 Task: Search one way flight ticket for 3 adults in first from Panama City: Northwest Florida Beaches International Airport to Greensboro: Piedmont Triad International Airport on 5-1-2023. Choice of flights is Westjet. Number of bags: 1 carry on bag. Price is upto 100000. Outbound departure time preference is 11:00.
Action: Mouse moved to (164, 144)
Screenshot: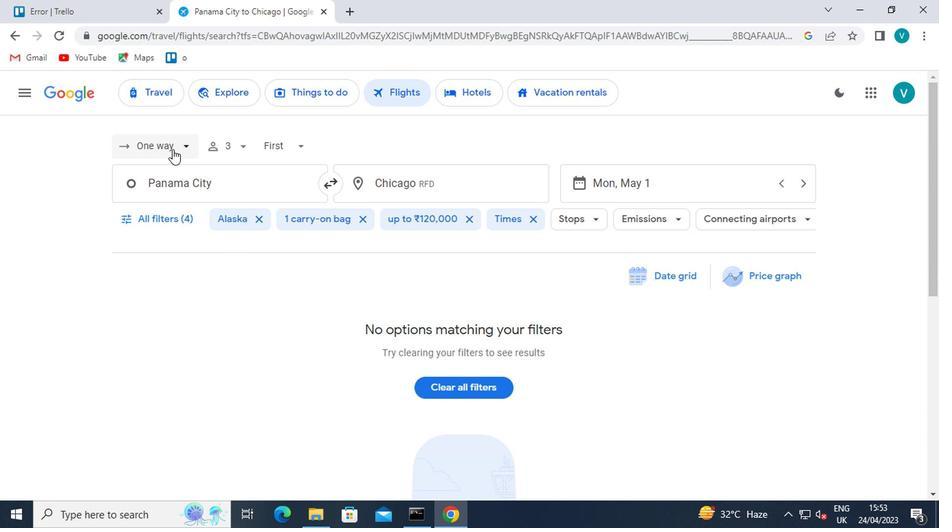 
Action: Mouse pressed left at (164, 144)
Screenshot: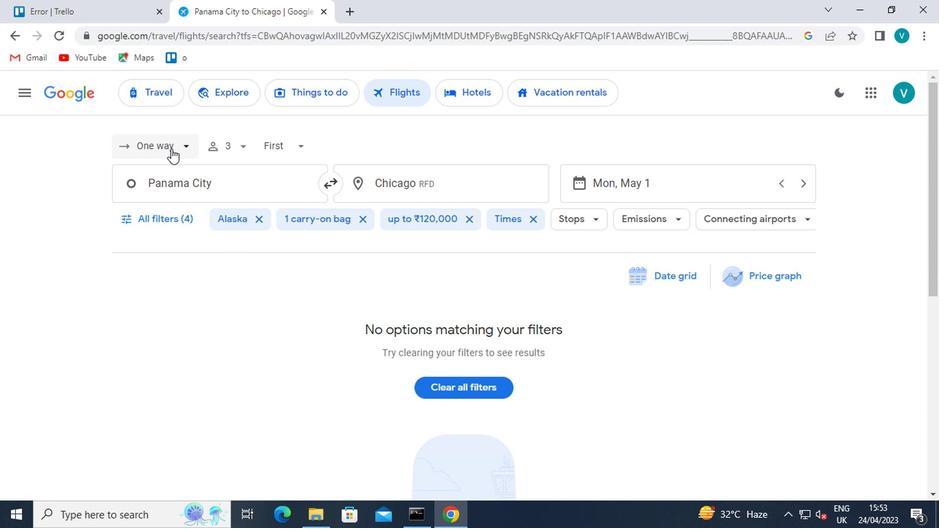 
Action: Mouse moved to (180, 206)
Screenshot: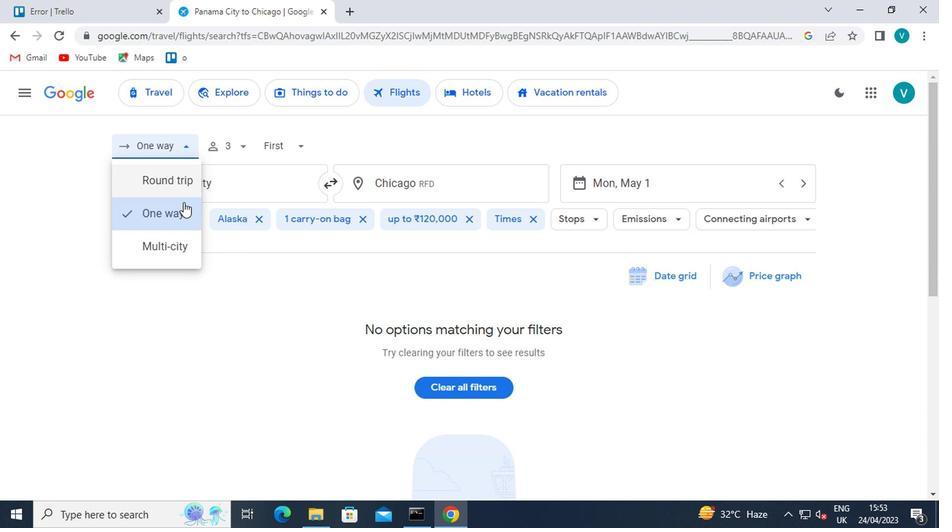 
Action: Mouse pressed left at (180, 206)
Screenshot: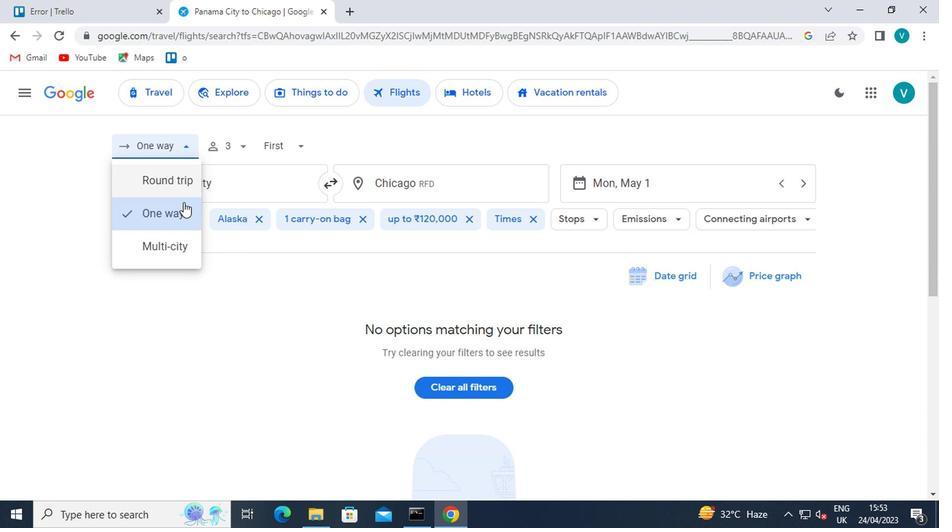 
Action: Mouse moved to (245, 148)
Screenshot: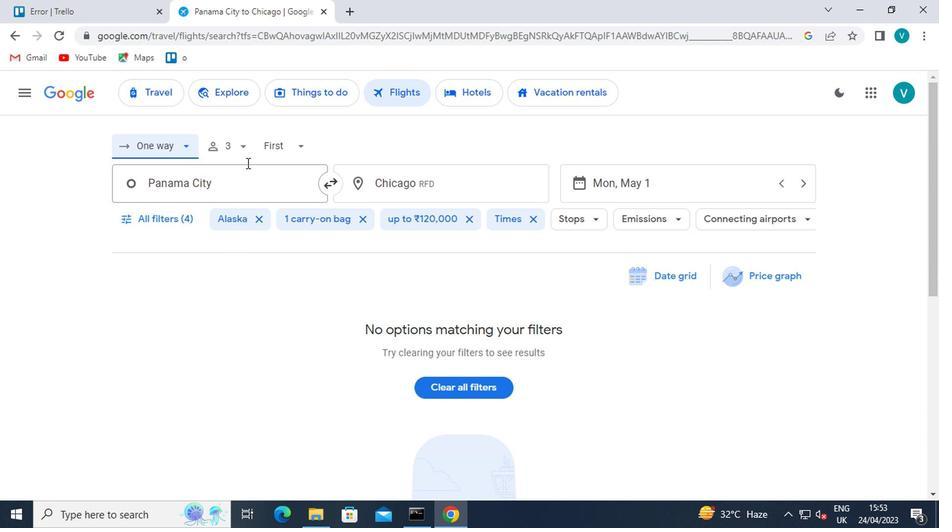 
Action: Mouse pressed left at (245, 148)
Screenshot: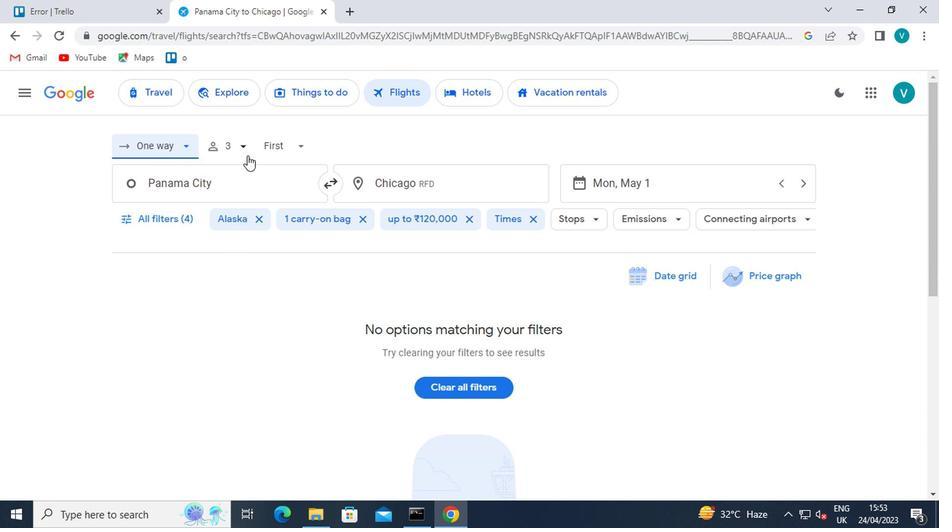 
Action: Mouse moved to (306, 147)
Screenshot: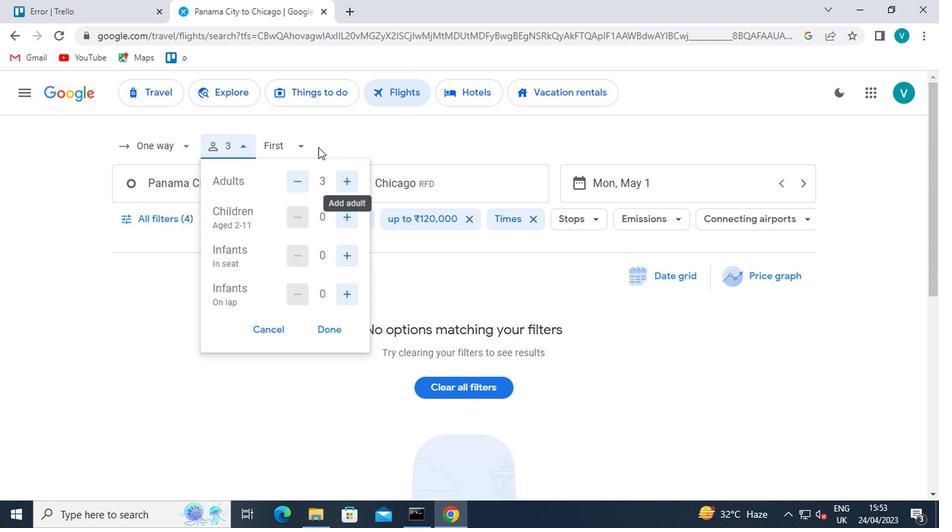 
Action: Mouse pressed left at (306, 147)
Screenshot: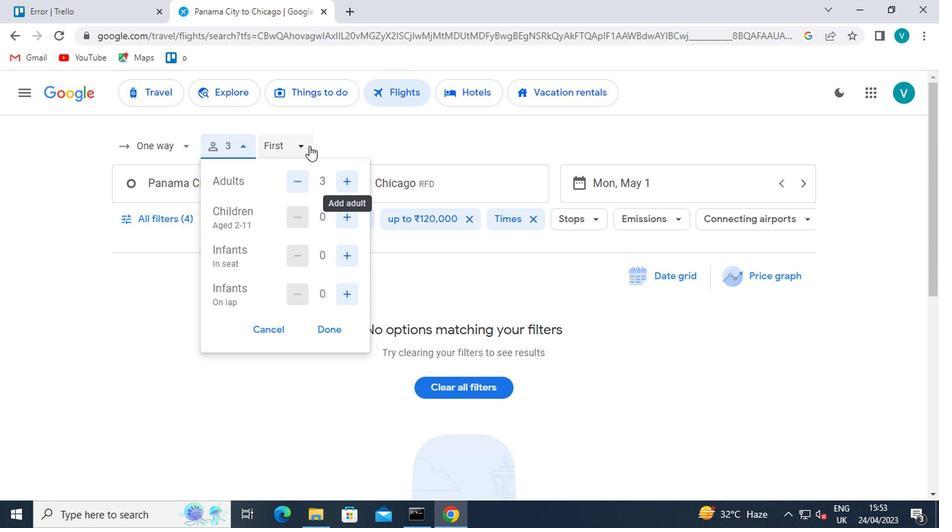 
Action: Mouse moved to (311, 282)
Screenshot: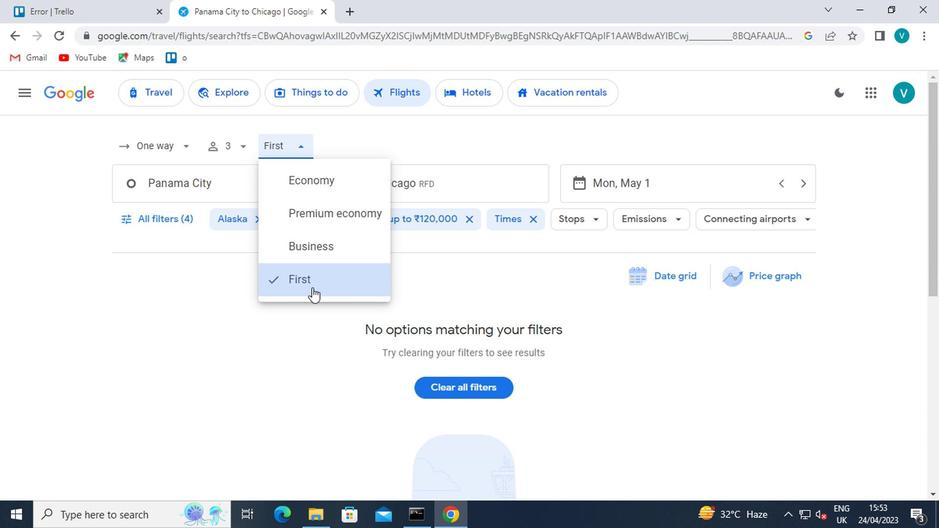 
Action: Mouse pressed left at (311, 282)
Screenshot: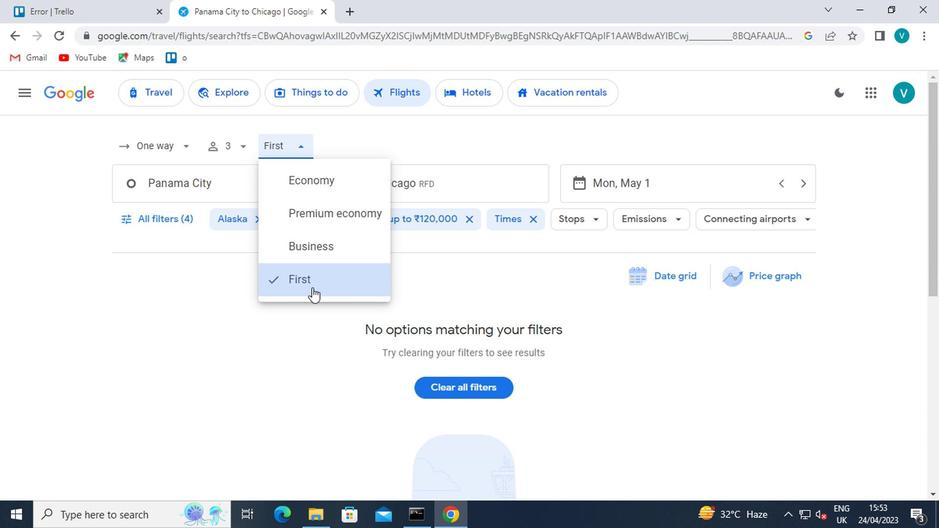 
Action: Mouse moved to (261, 194)
Screenshot: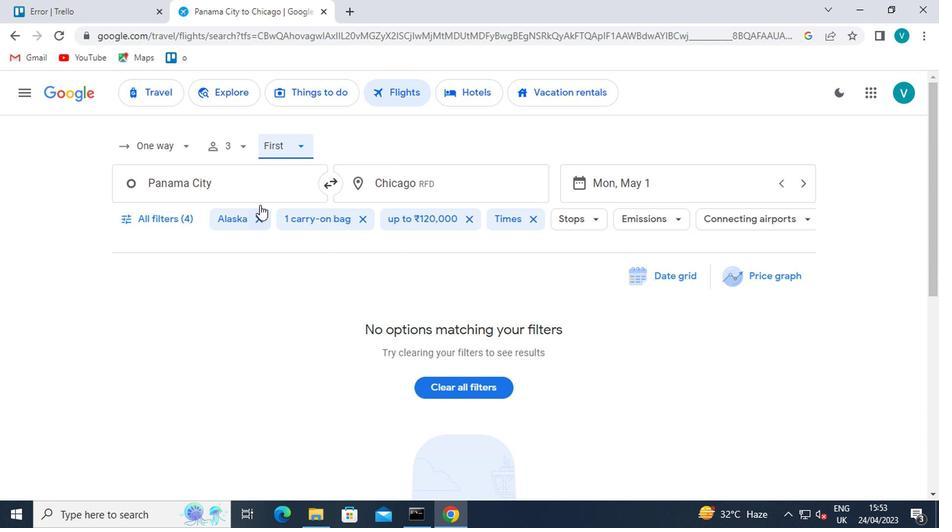 
Action: Mouse pressed left at (261, 194)
Screenshot: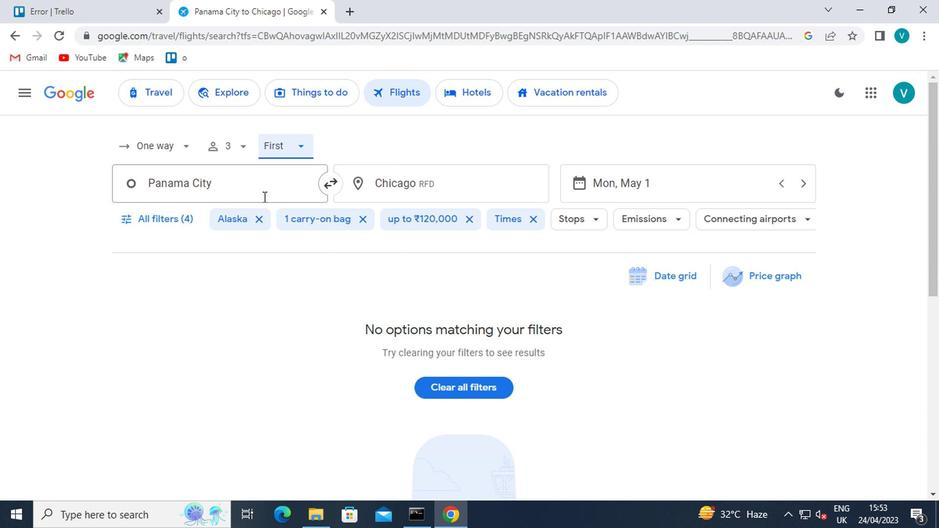 
Action: Key pressed <Key.enter>
Screenshot: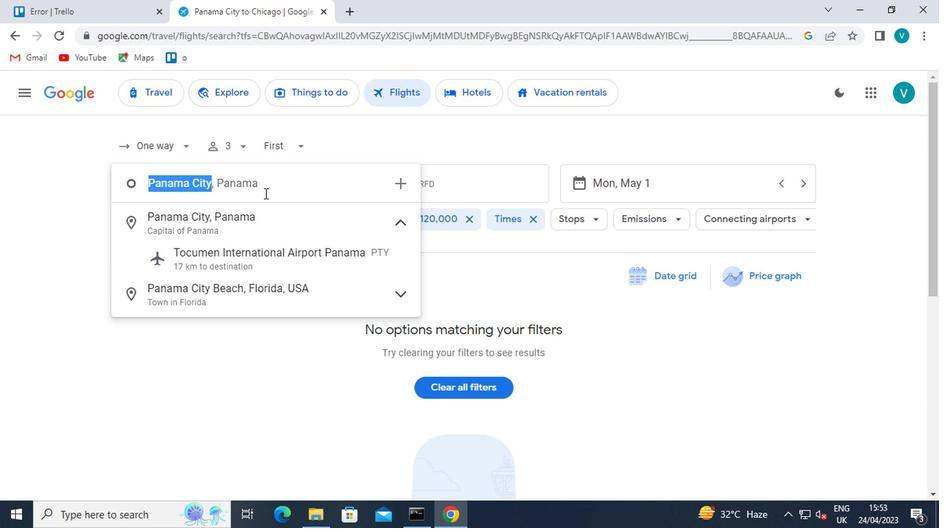 
Action: Mouse moved to (491, 200)
Screenshot: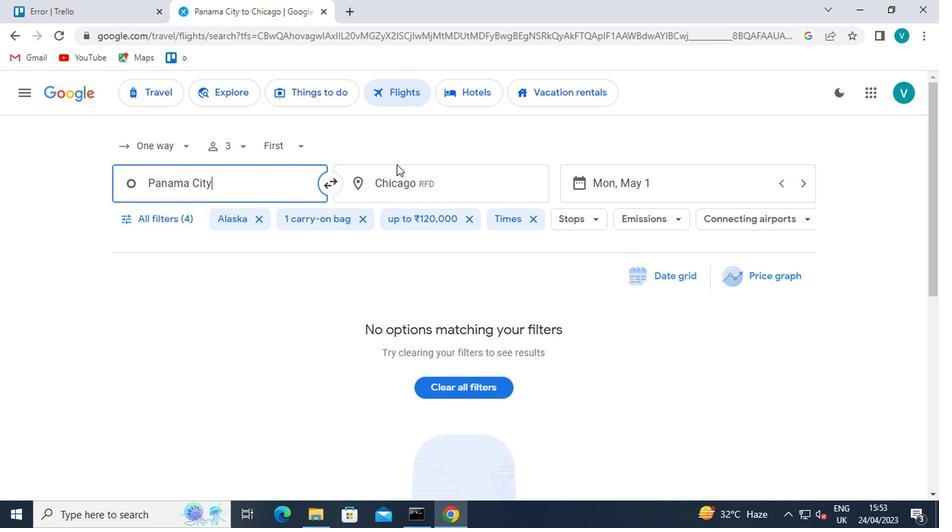 
Action: Mouse pressed left at (491, 200)
Screenshot: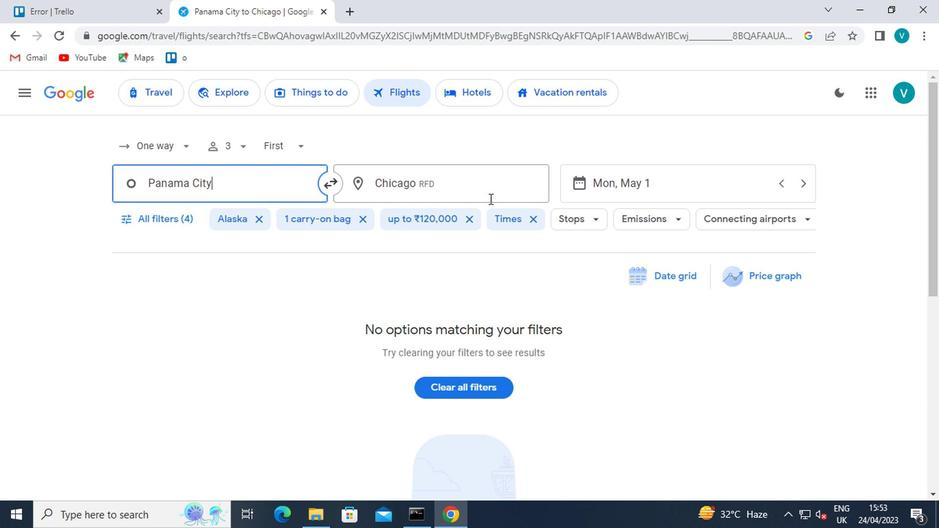 
Action: Key pressed <Key.shift>GREENSBORO
Screenshot: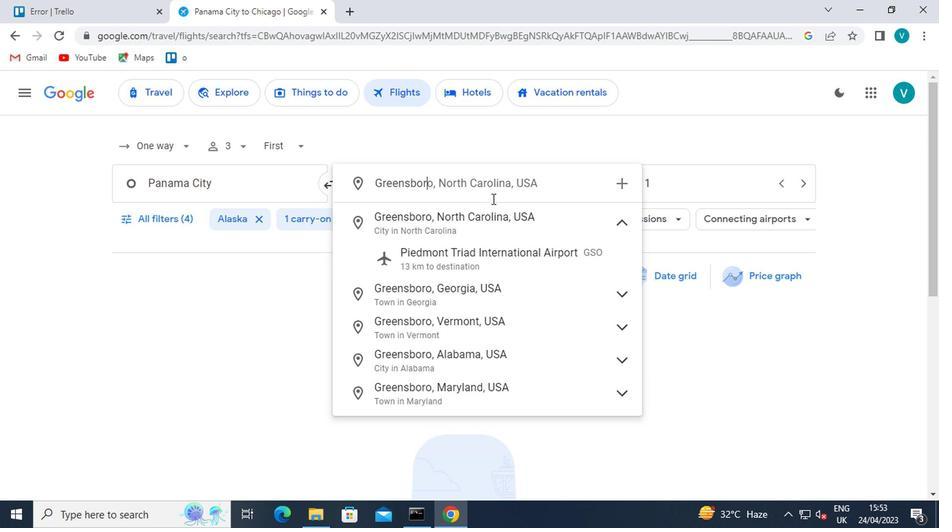 
Action: Mouse moved to (516, 267)
Screenshot: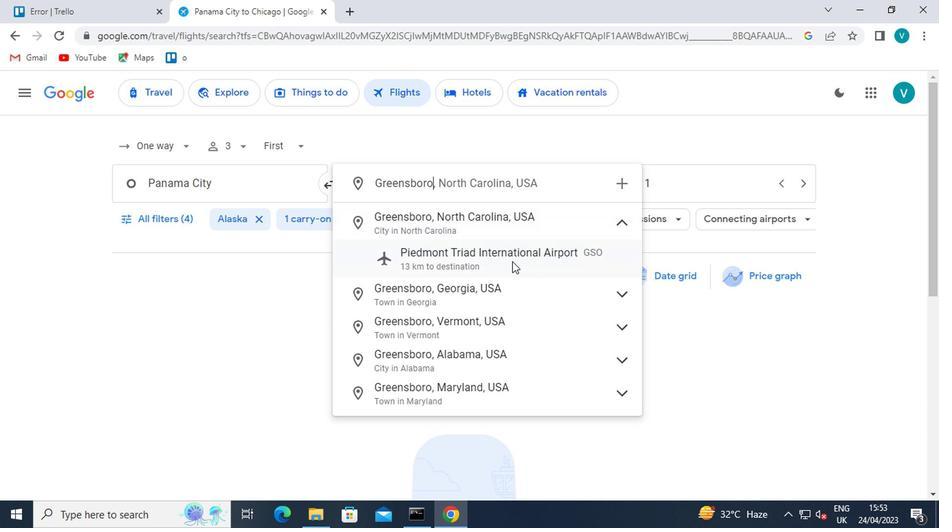 
Action: Mouse pressed left at (516, 267)
Screenshot: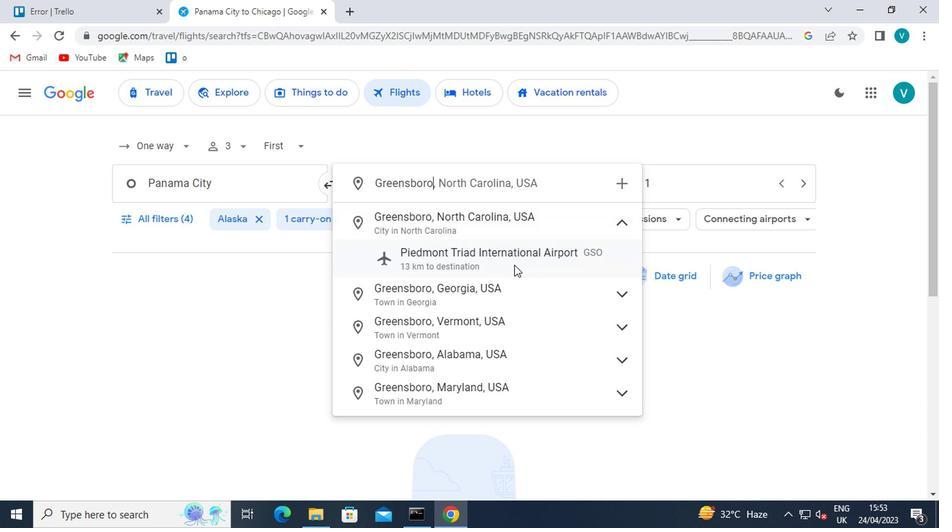 
Action: Mouse moved to (670, 186)
Screenshot: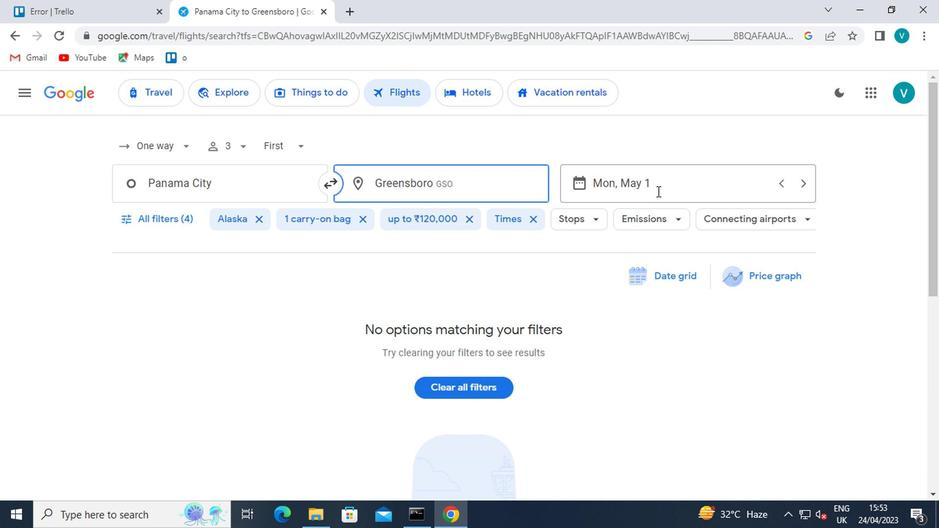 
Action: Mouse pressed left at (670, 186)
Screenshot: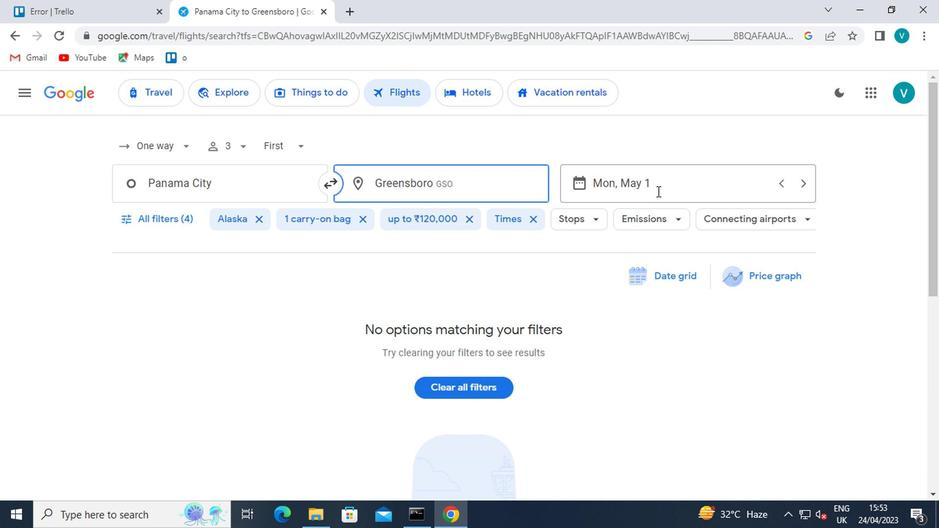 
Action: Mouse moved to (620, 263)
Screenshot: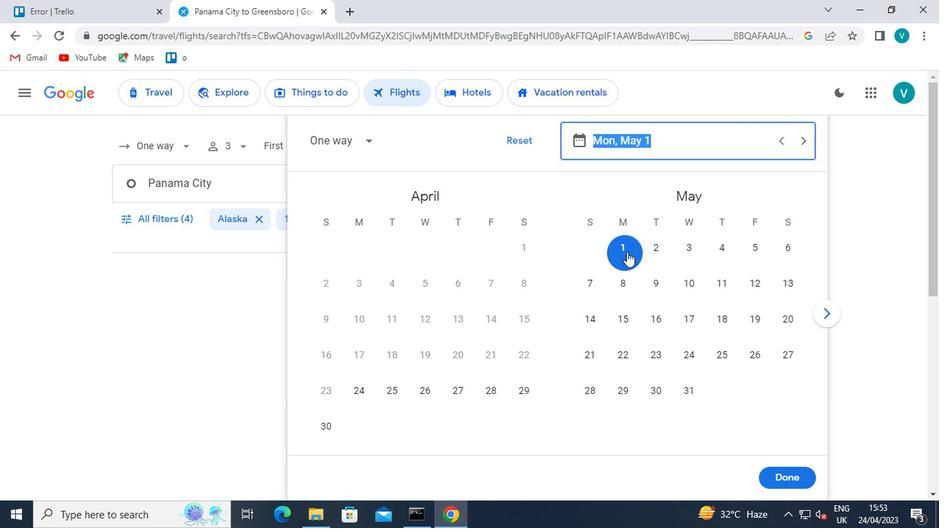 
Action: Mouse pressed left at (620, 263)
Screenshot: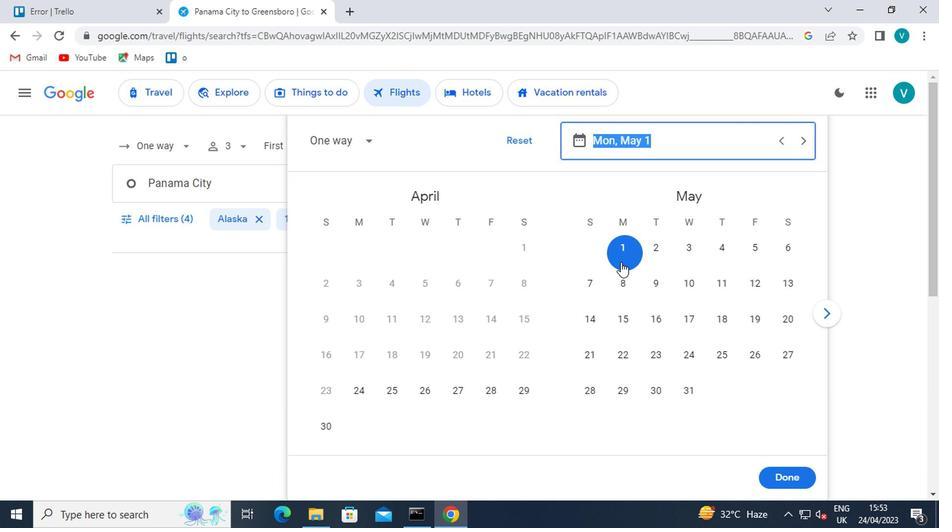
Action: Mouse moved to (781, 479)
Screenshot: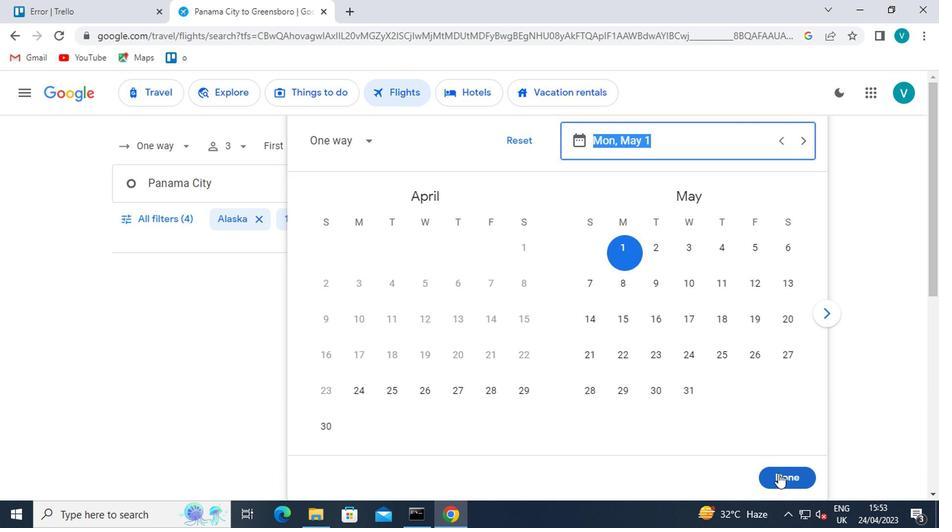 
Action: Mouse pressed left at (781, 479)
Screenshot: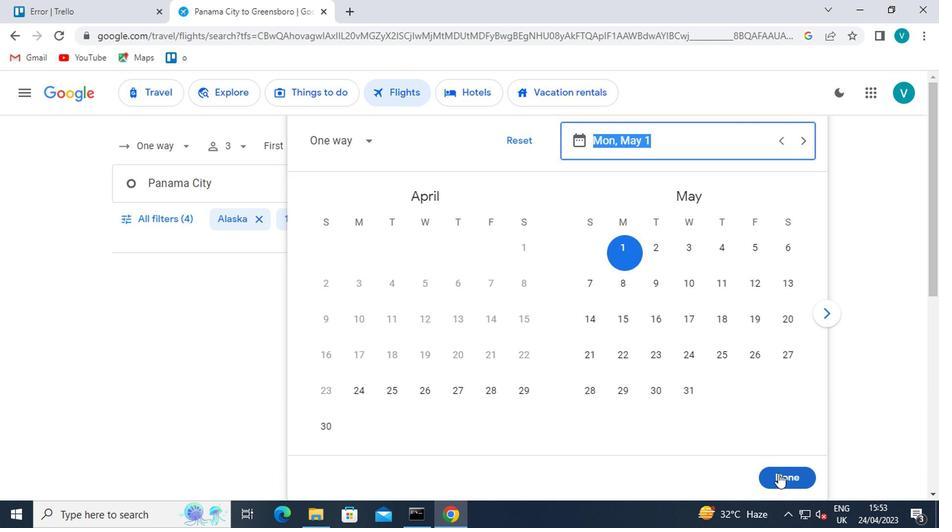 
Action: Mouse moved to (170, 220)
Screenshot: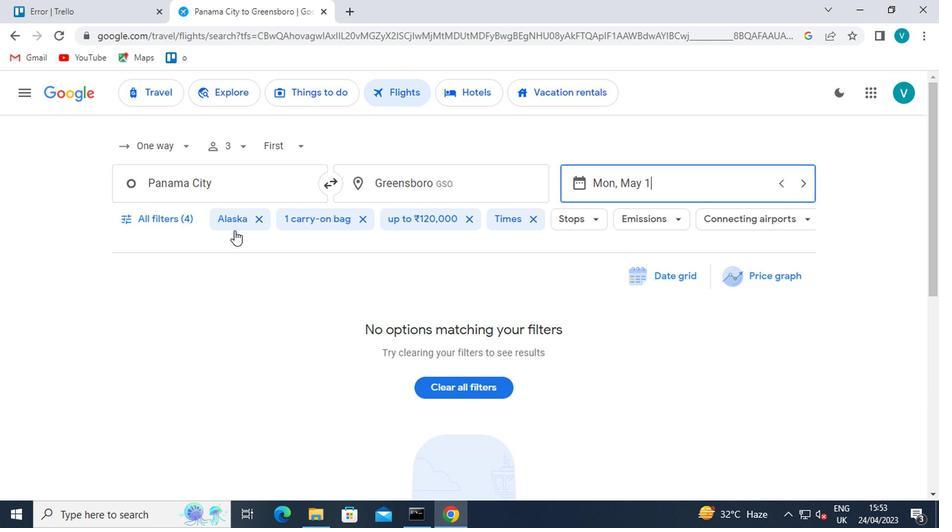 
Action: Mouse pressed left at (170, 220)
Screenshot: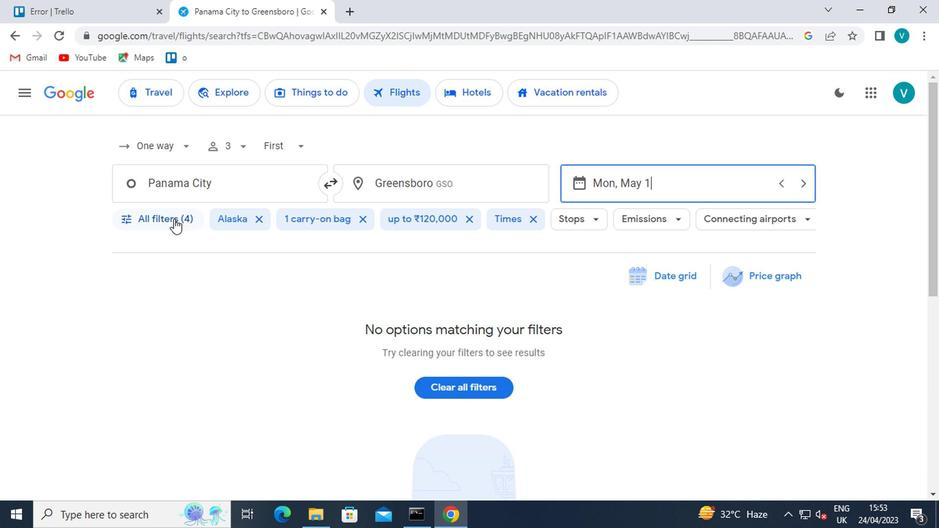 
Action: Mouse moved to (272, 306)
Screenshot: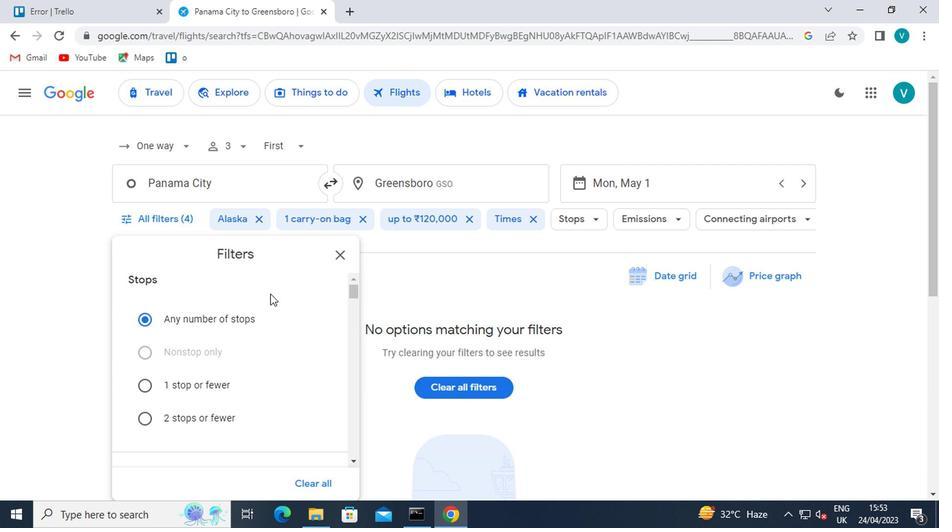 
Action: Mouse scrolled (272, 305) with delta (0, 0)
Screenshot: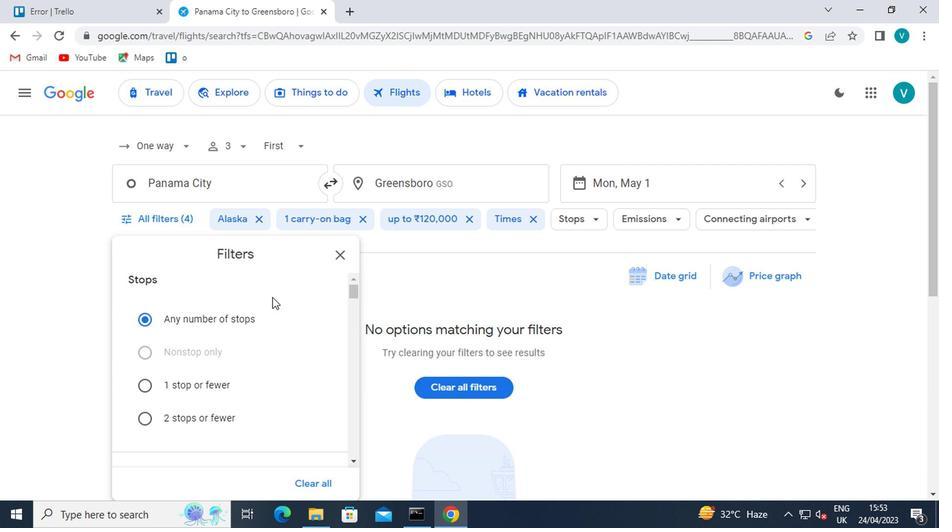 
Action: Mouse moved to (273, 308)
Screenshot: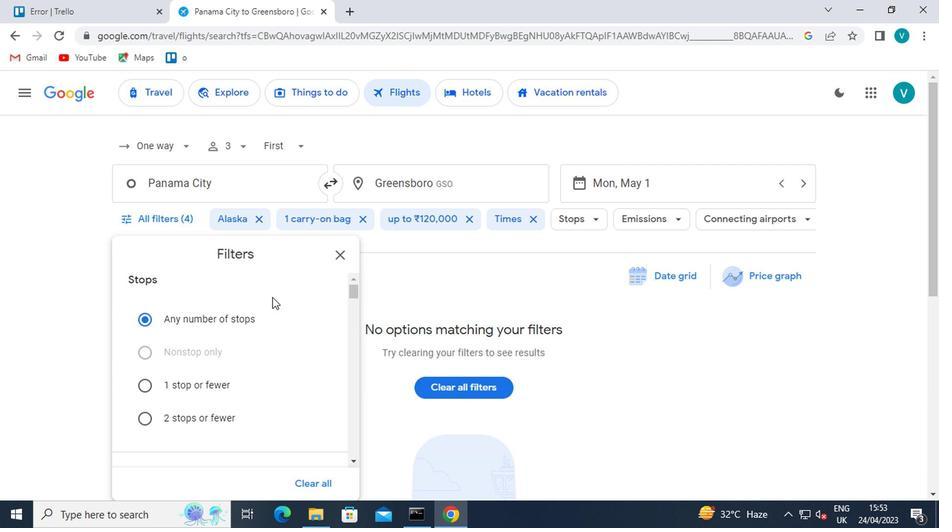 
Action: Mouse scrolled (273, 307) with delta (0, 0)
Screenshot: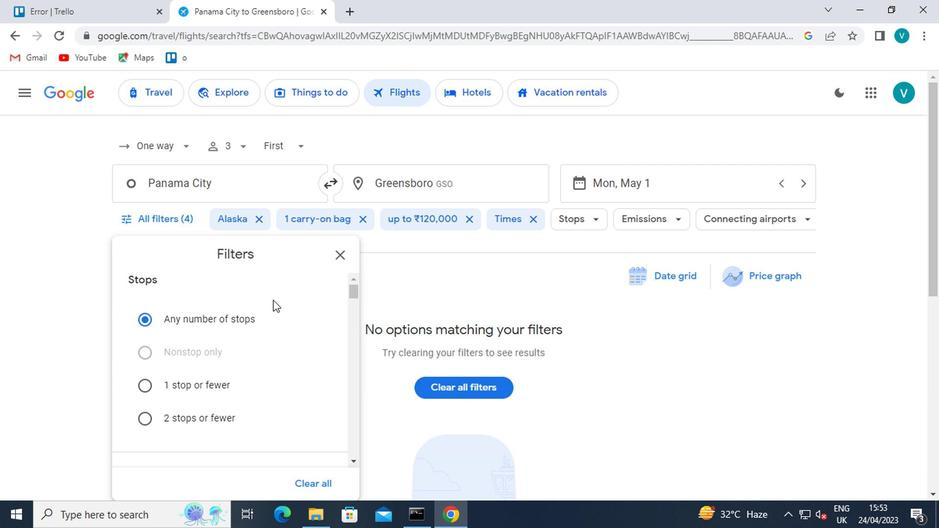 
Action: Mouse moved to (274, 308)
Screenshot: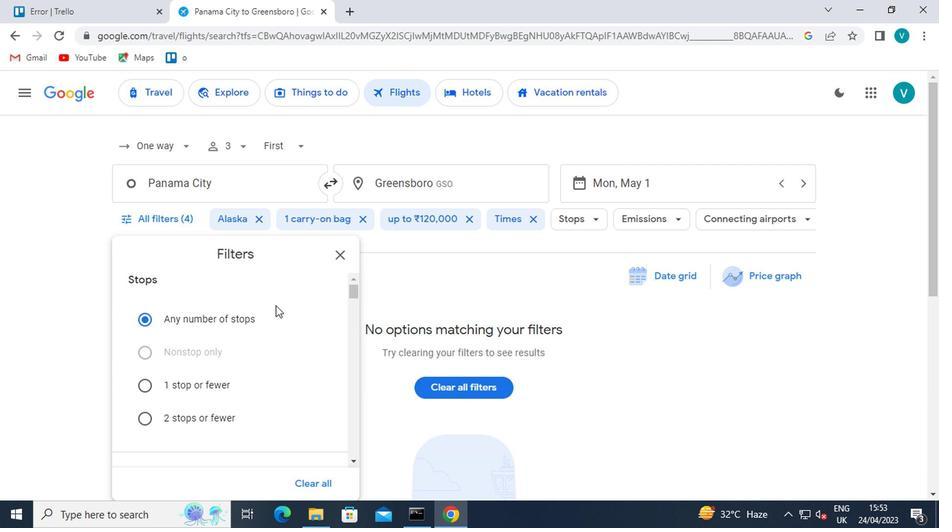 
Action: Mouse scrolled (274, 307) with delta (0, 0)
Screenshot: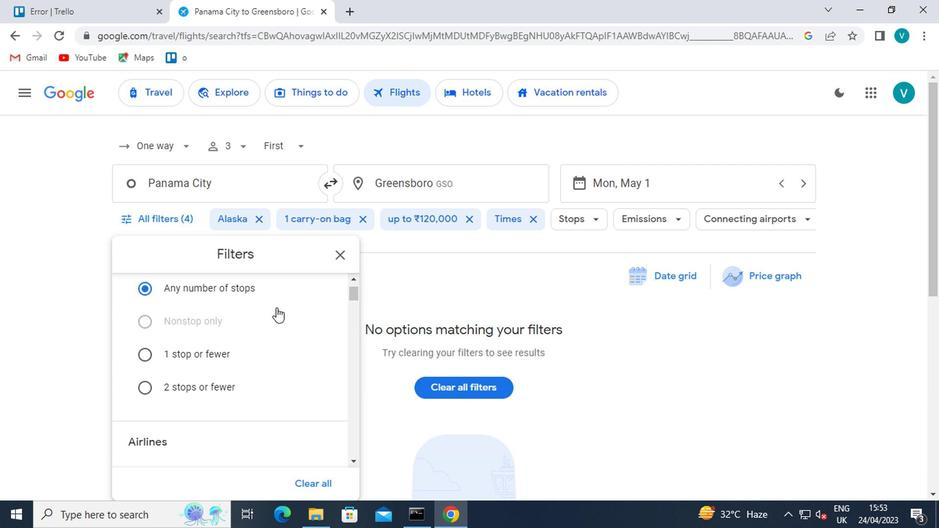 
Action: Mouse moved to (277, 309)
Screenshot: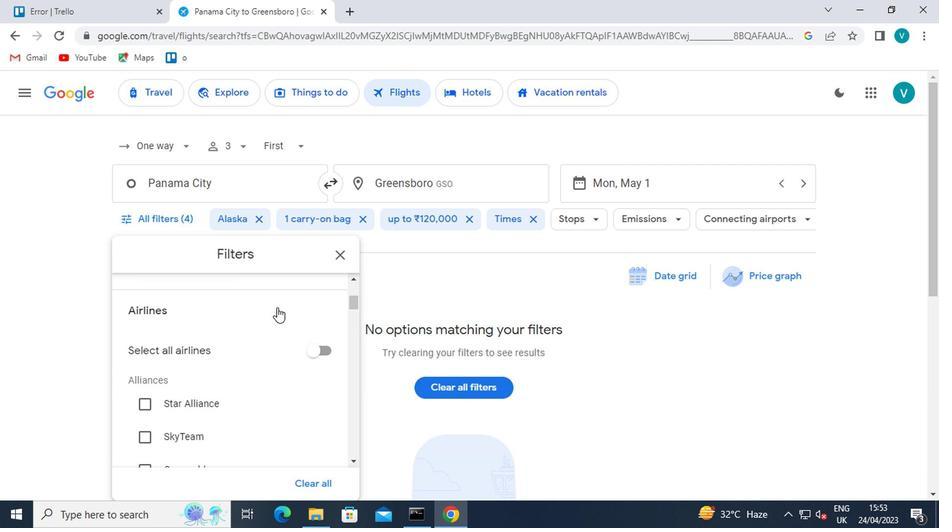 
Action: Mouse scrolled (277, 309) with delta (0, 0)
Screenshot: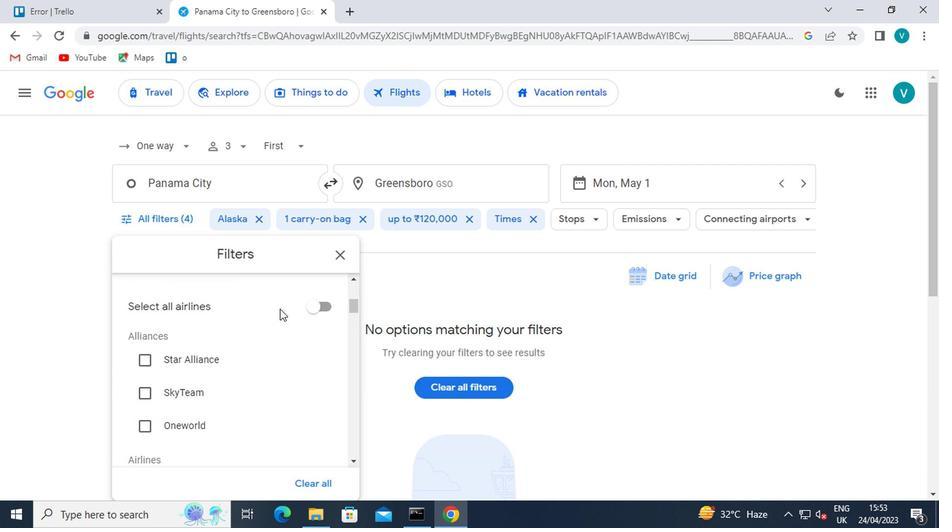 
Action: Mouse moved to (280, 312)
Screenshot: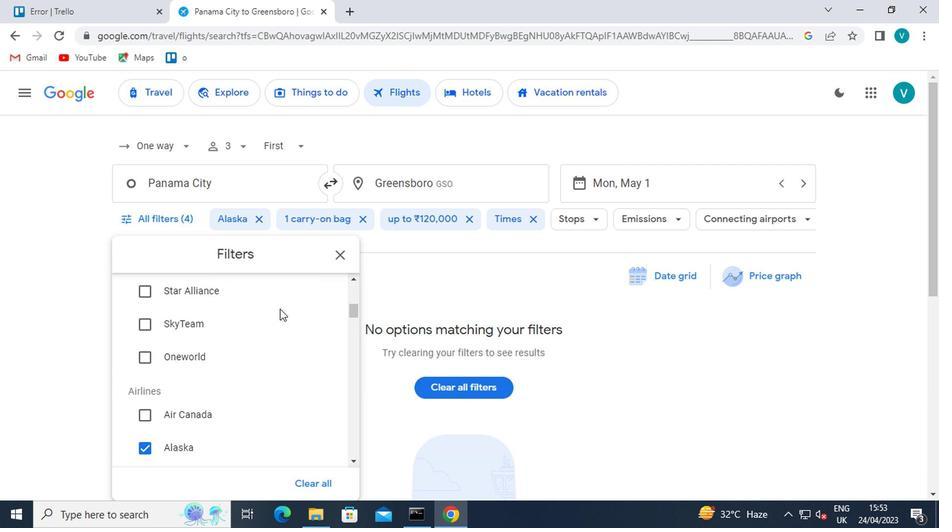 
Action: Mouse scrolled (280, 312) with delta (0, 0)
Screenshot: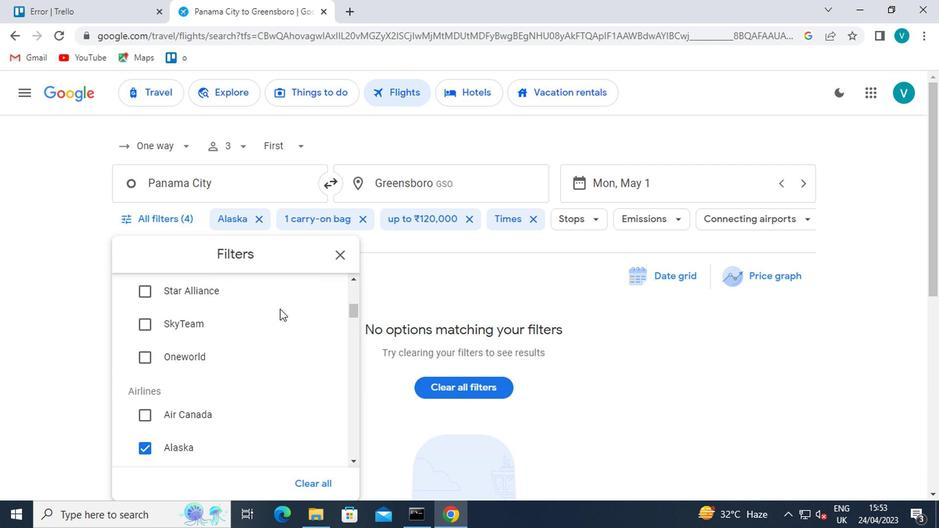 
Action: Mouse moved to (276, 319)
Screenshot: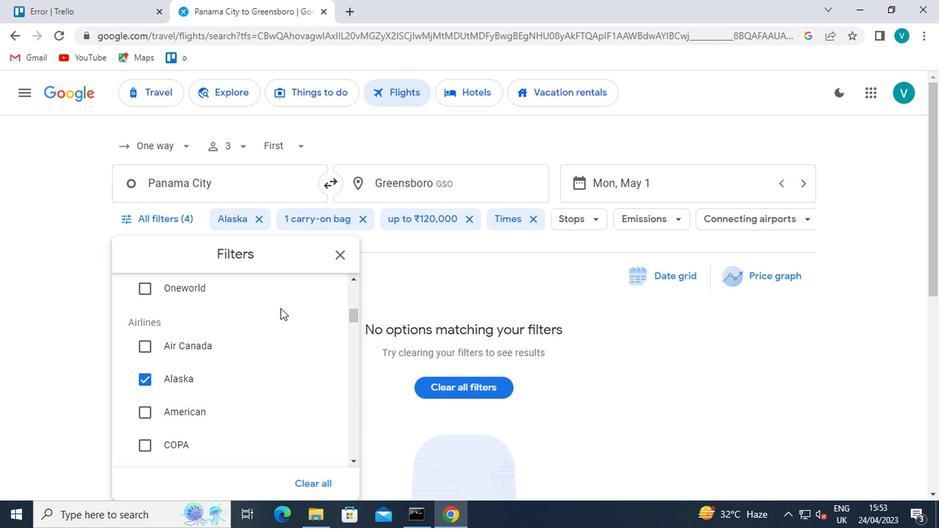 
Action: Mouse scrolled (276, 318) with delta (0, 0)
Screenshot: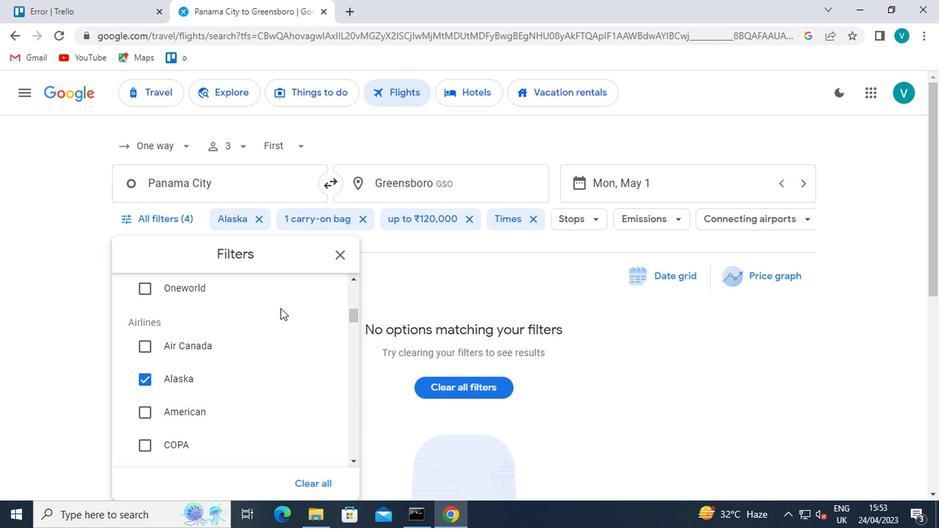 
Action: Mouse moved to (275, 321)
Screenshot: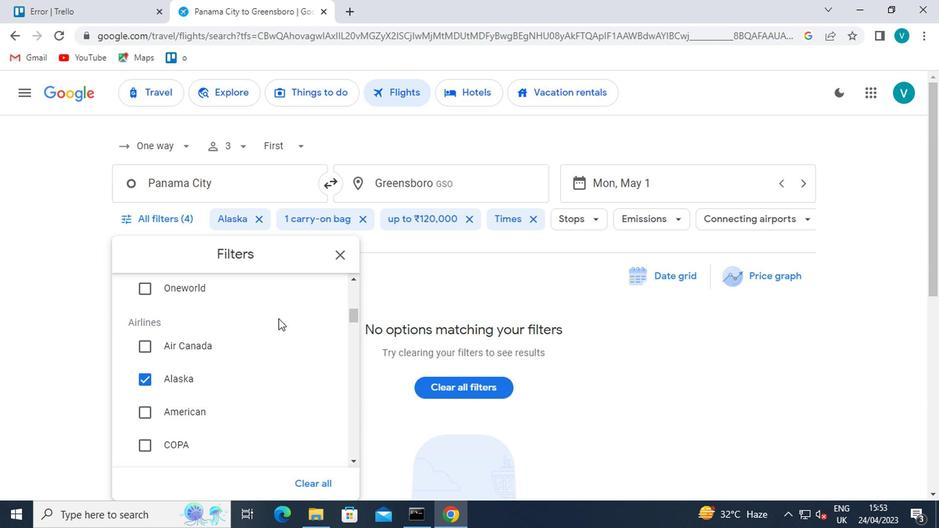 
Action: Mouse scrolled (275, 320) with delta (0, 0)
Screenshot: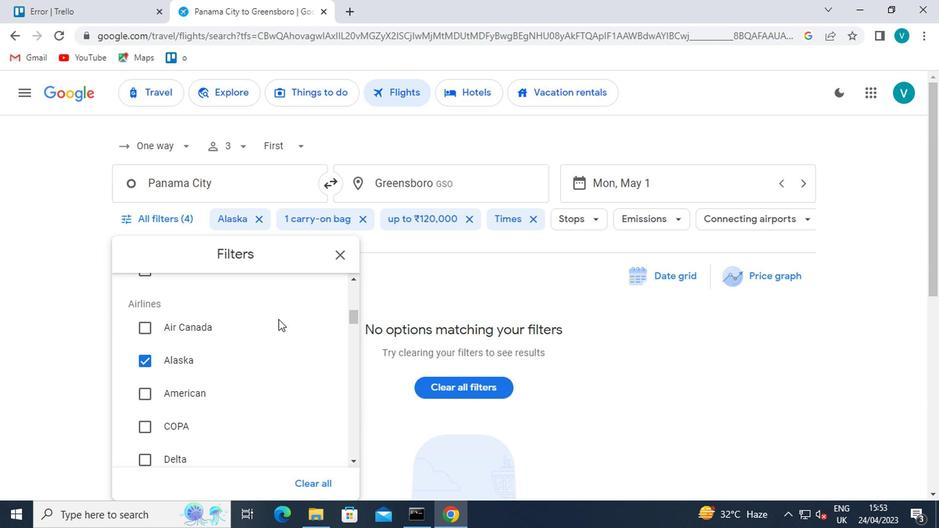 
Action: Mouse scrolled (275, 320) with delta (0, 0)
Screenshot: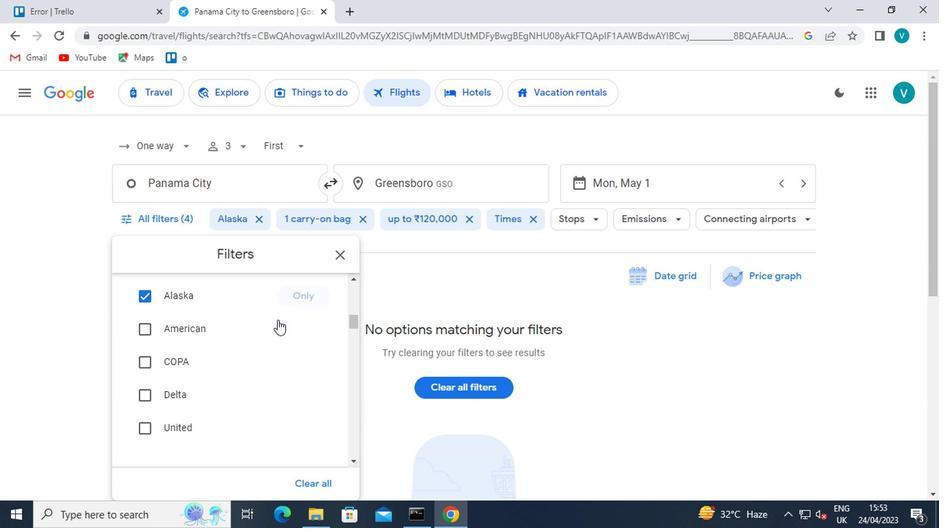 
Action: Mouse moved to (275, 321)
Screenshot: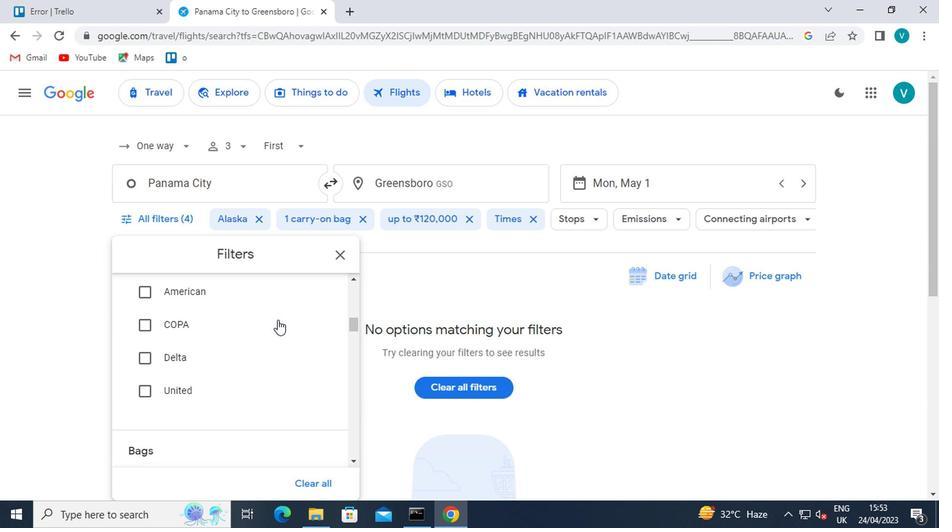 
Action: Mouse scrolled (275, 322) with delta (0, 0)
Screenshot: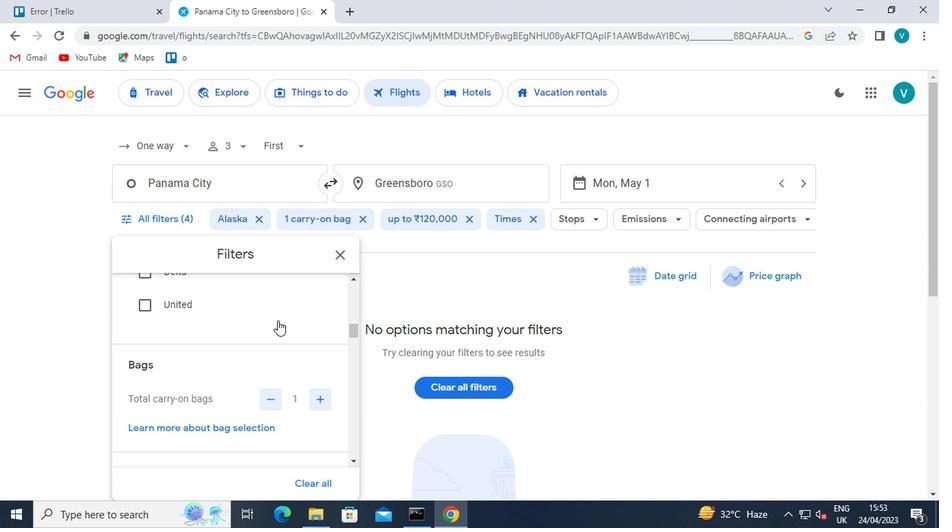 
Action: Mouse scrolled (275, 322) with delta (0, 0)
Screenshot: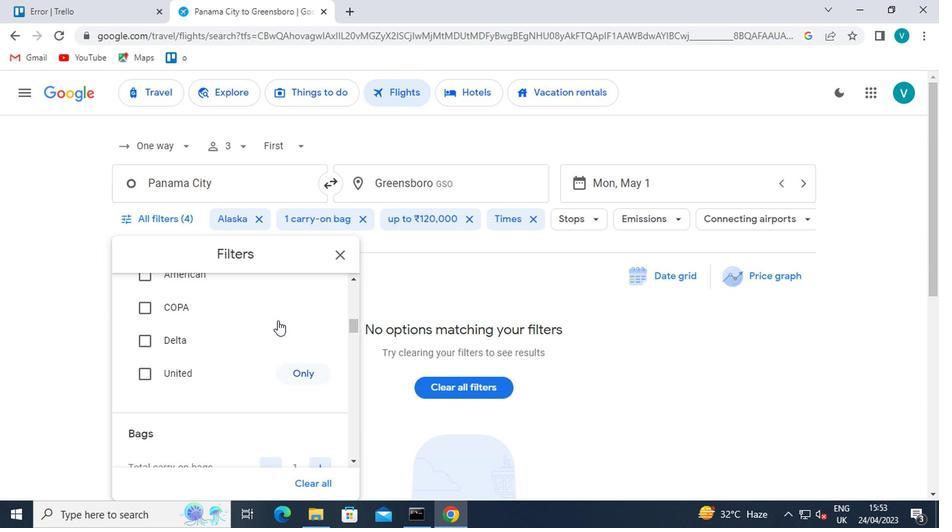 
Action: Mouse scrolled (275, 322) with delta (0, 0)
Screenshot: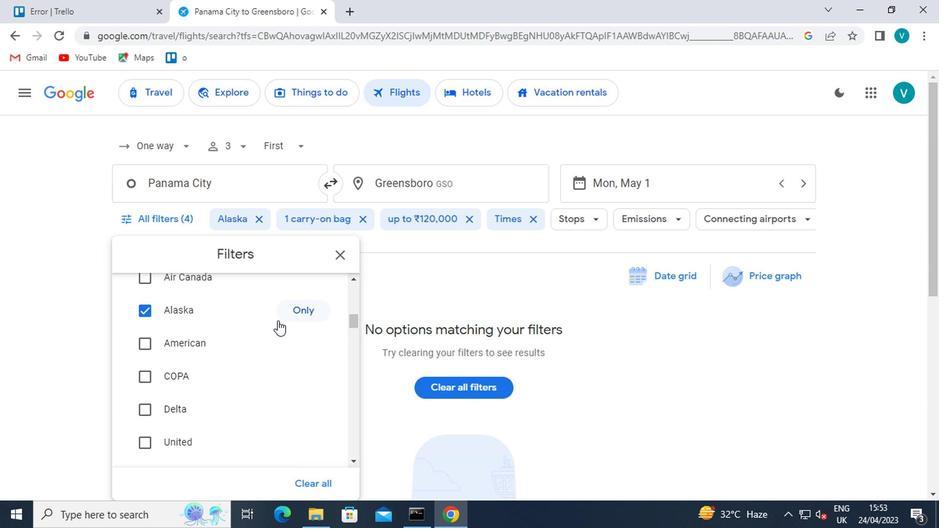 
Action: Mouse scrolled (275, 321) with delta (0, 0)
Screenshot: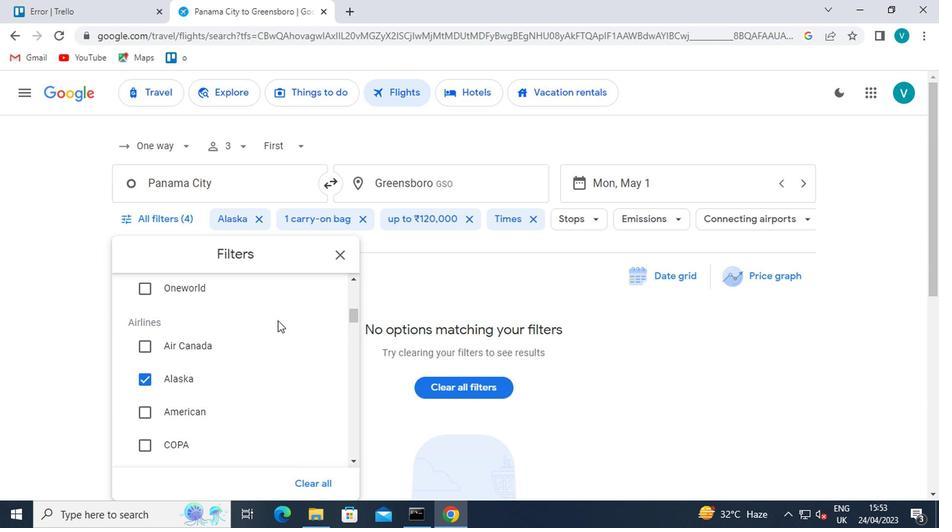
Action: Mouse scrolled (275, 321) with delta (0, 0)
Screenshot: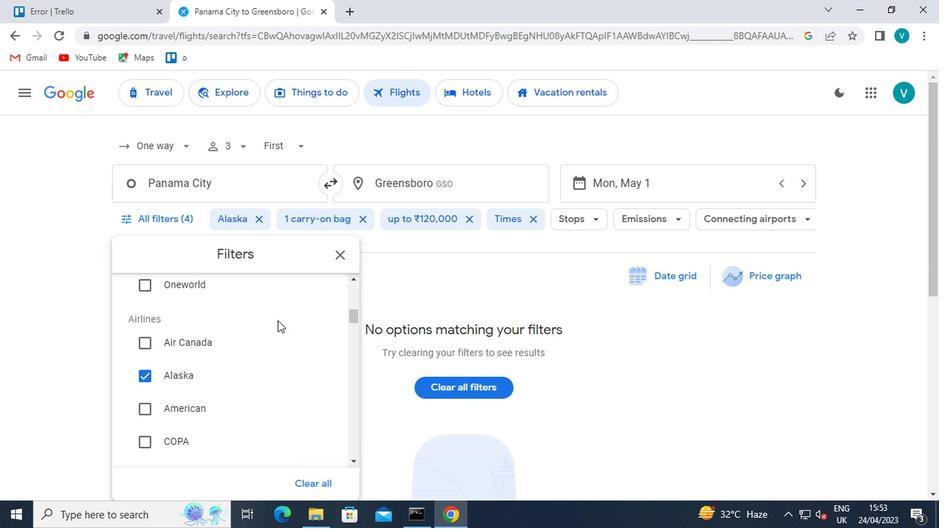 
Action: Mouse scrolled (275, 321) with delta (0, 0)
Screenshot: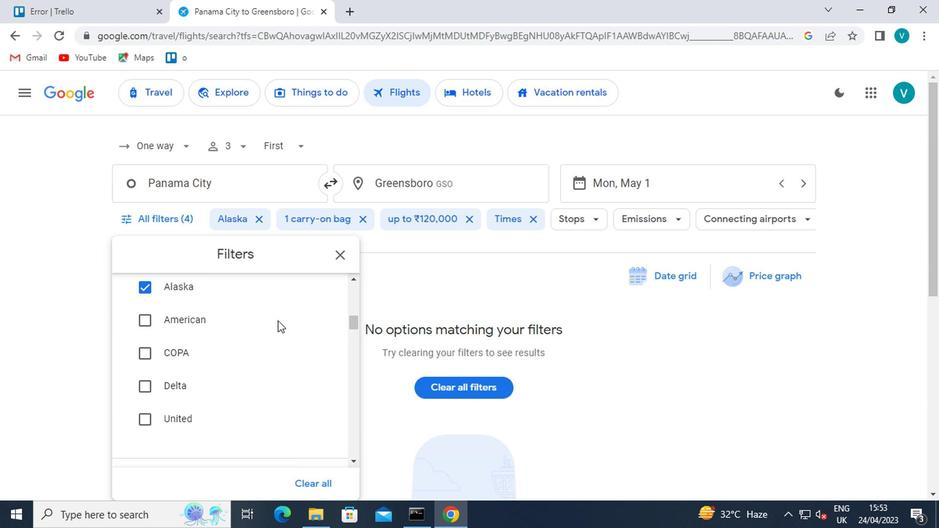 
Action: Mouse scrolled (275, 321) with delta (0, 0)
Screenshot: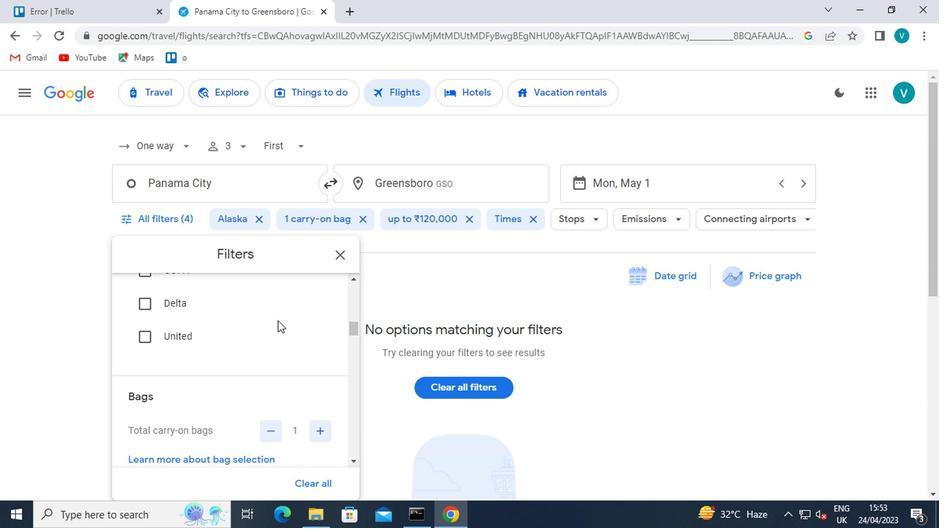 
Action: Mouse moved to (280, 326)
Screenshot: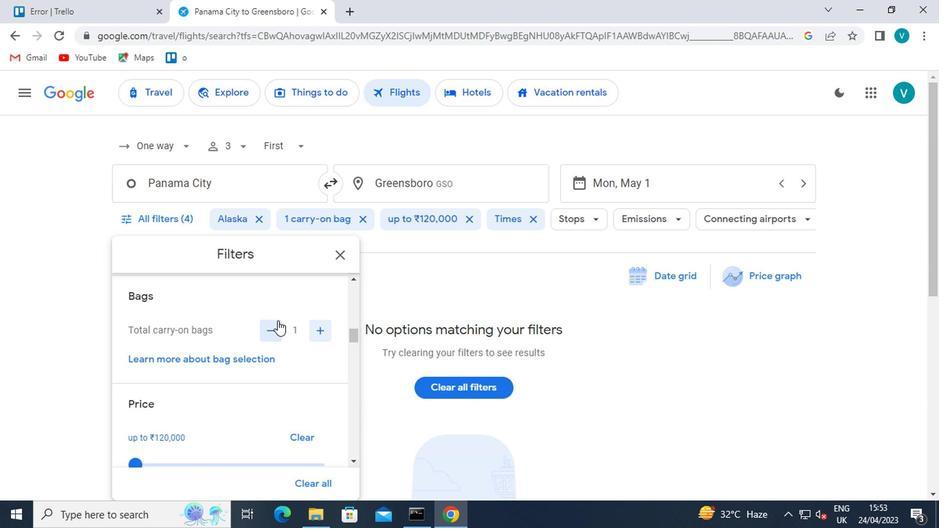 
Action: Mouse scrolled (280, 325) with delta (0, 0)
Screenshot: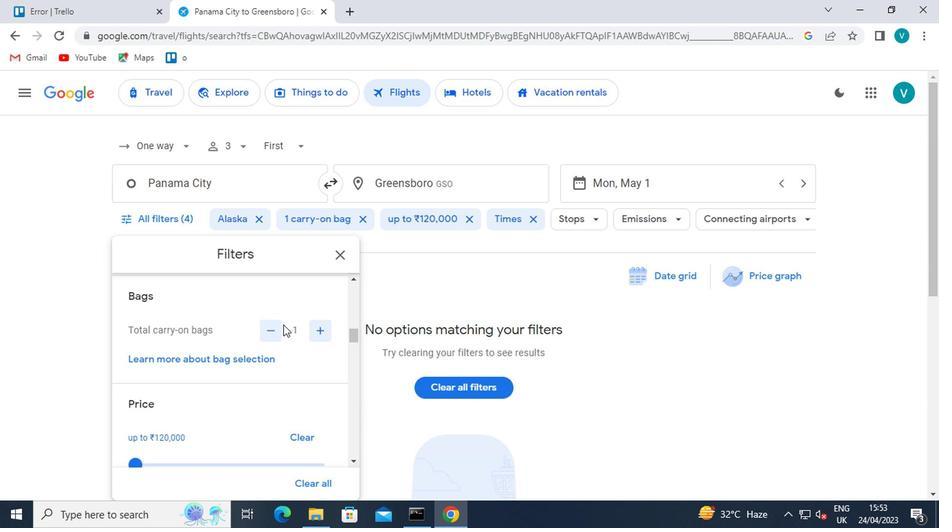 
Action: Mouse moved to (130, 396)
Screenshot: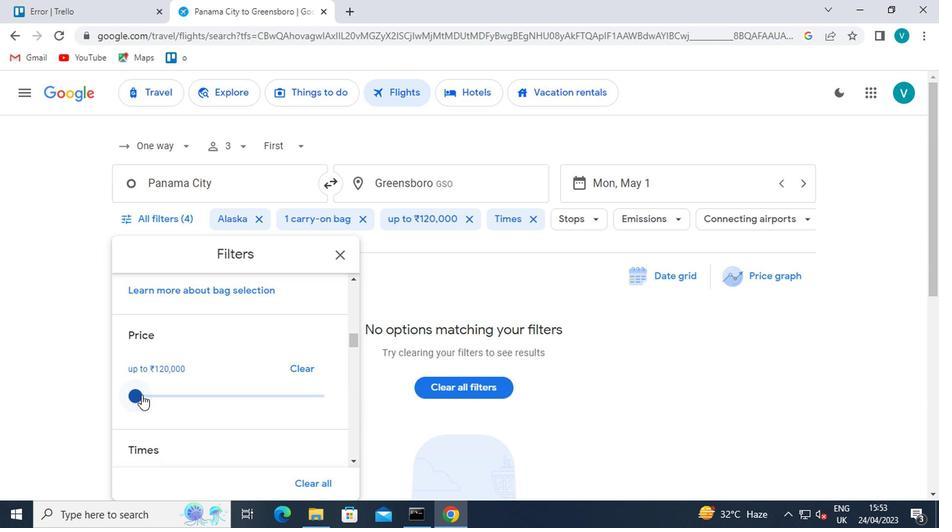 
Action: Mouse pressed left at (130, 396)
Screenshot: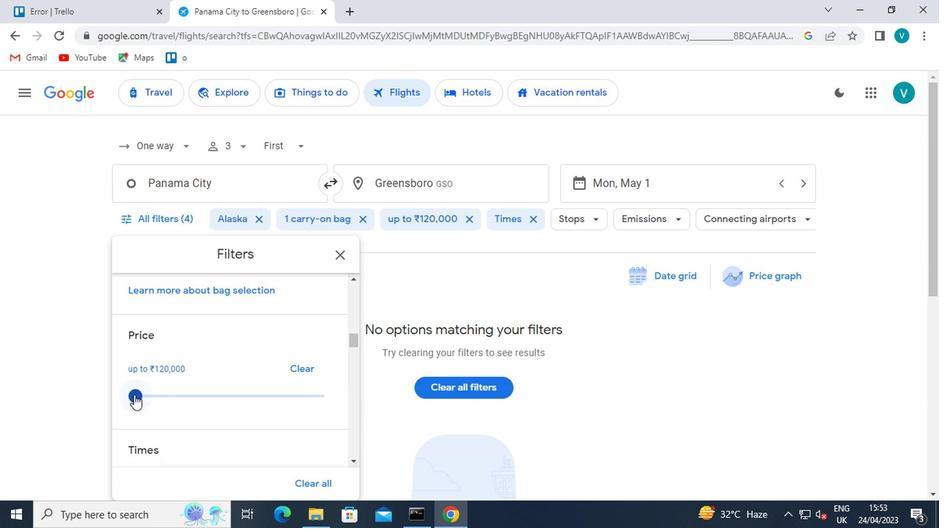 
Action: Mouse moved to (219, 385)
Screenshot: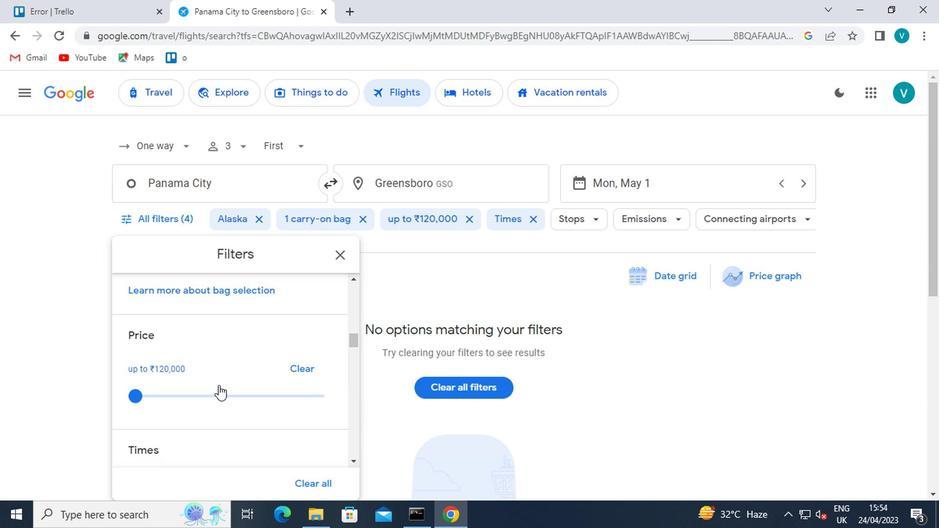 
Action: Mouse scrolled (219, 384) with delta (0, 0)
Screenshot: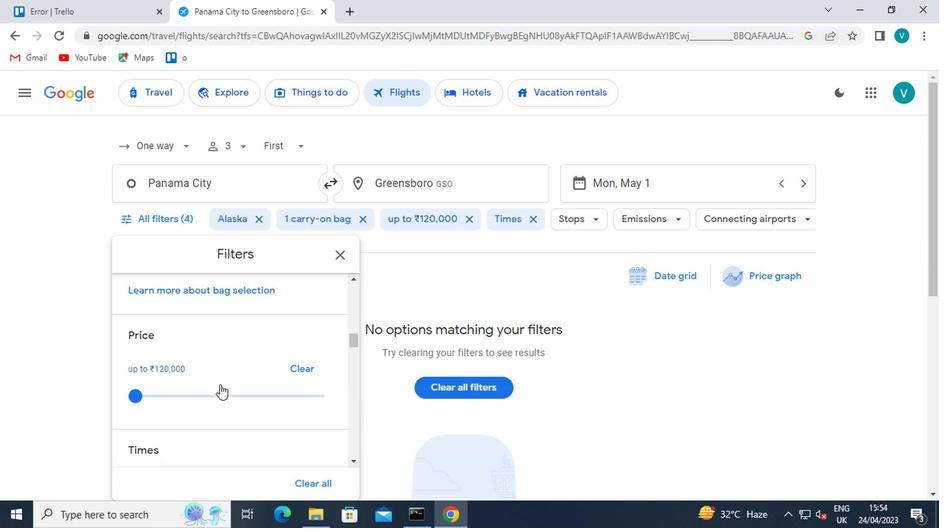 
Action: Mouse moved to (221, 385)
Screenshot: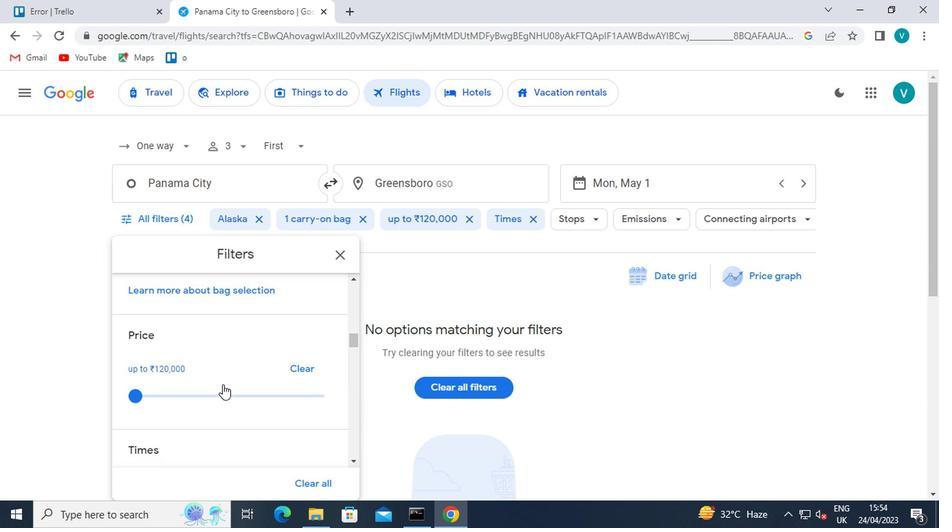 
Action: Mouse scrolled (221, 384) with delta (0, 0)
Screenshot: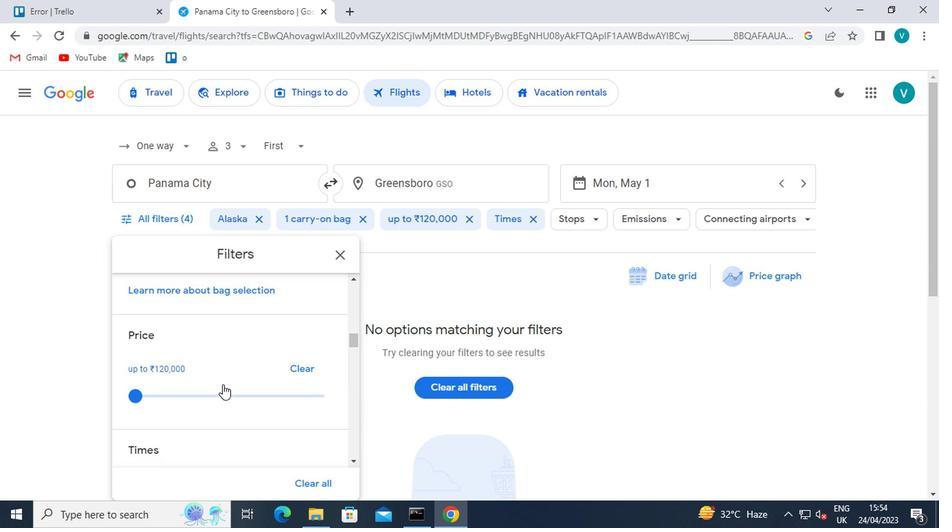 
Action: Mouse moved to (214, 416)
Screenshot: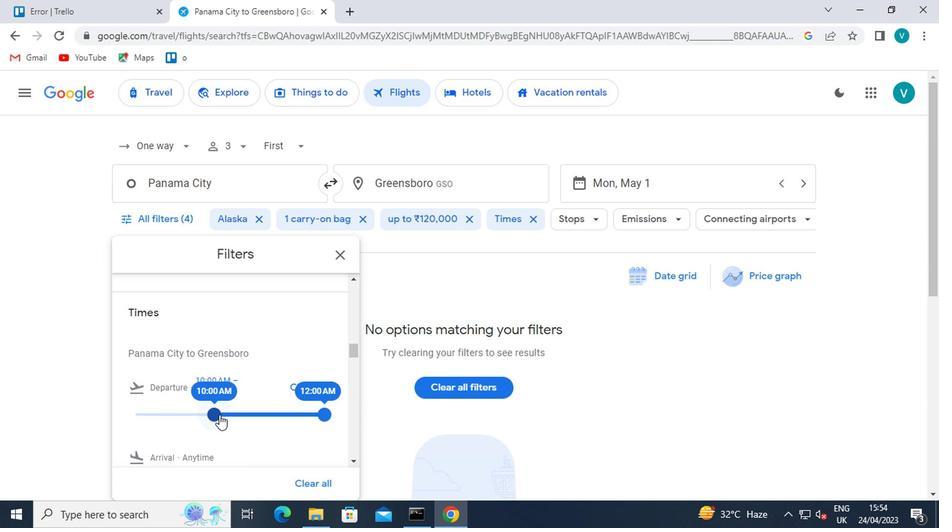 
Action: Mouse pressed left at (214, 416)
Screenshot: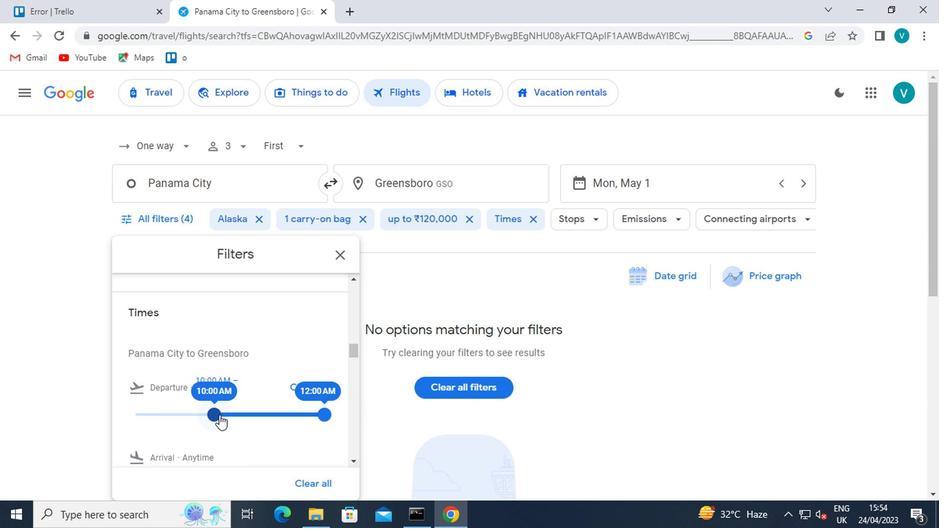 
Action: Mouse moved to (258, 393)
Screenshot: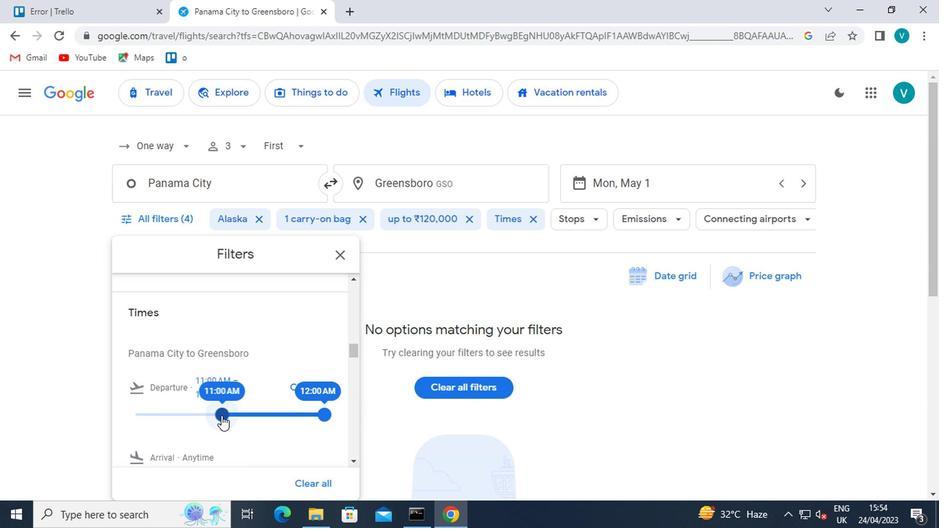 
